 Task: Change the demux module to "Automatic".
Action: Mouse moved to (130, 17)
Screenshot: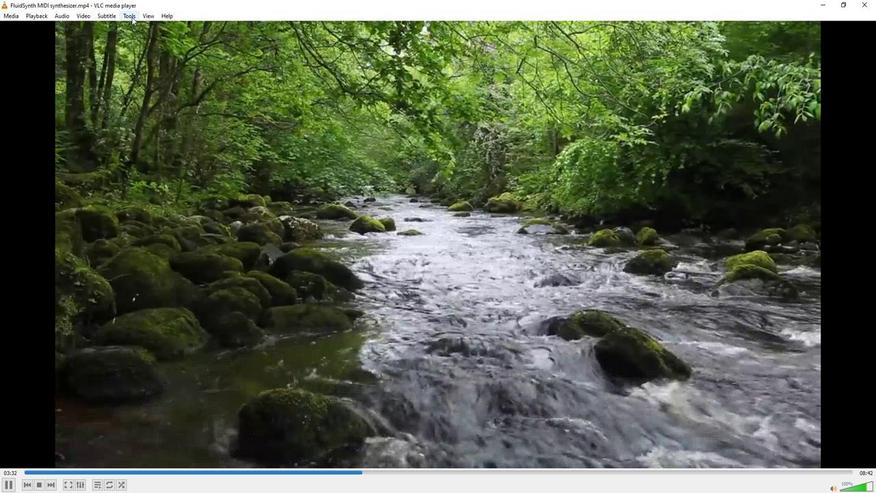 
Action: Mouse pressed left at (130, 17)
Screenshot: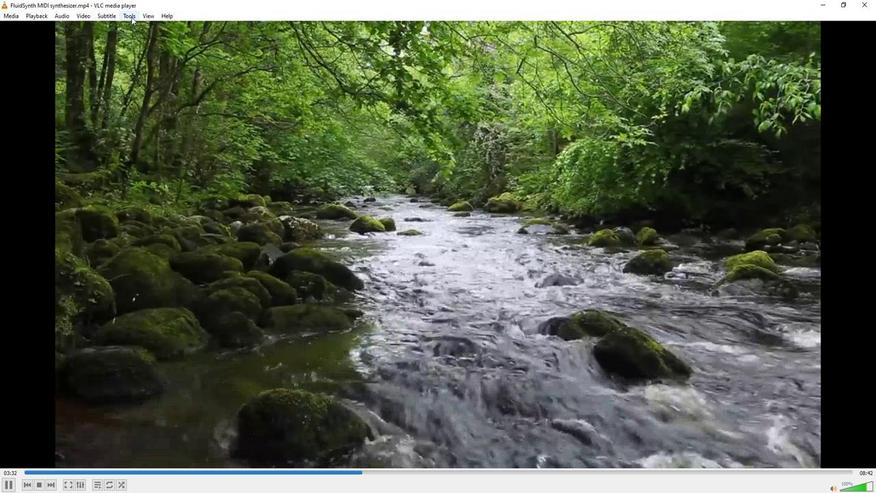 
Action: Mouse moved to (153, 126)
Screenshot: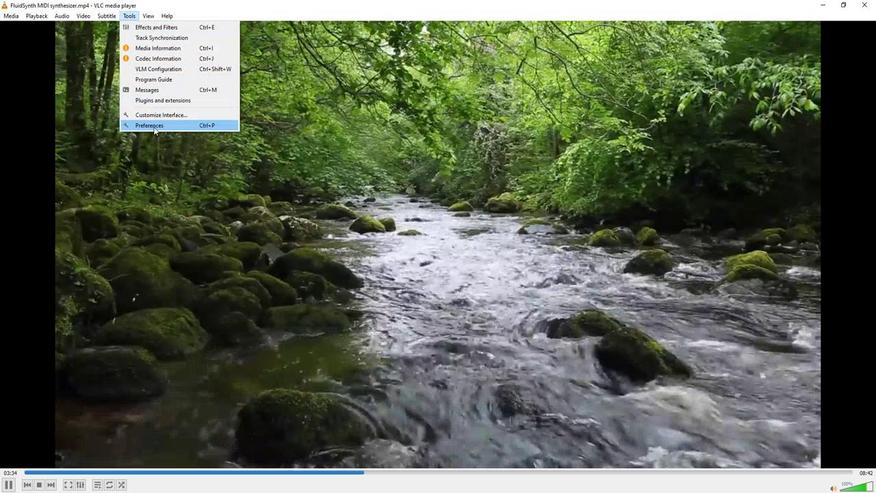 
Action: Mouse pressed left at (153, 126)
Screenshot: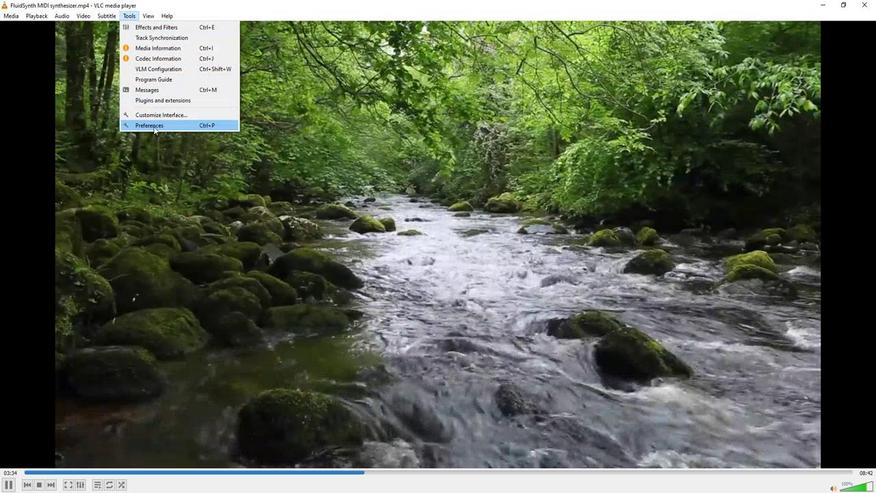 
Action: Mouse moved to (243, 377)
Screenshot: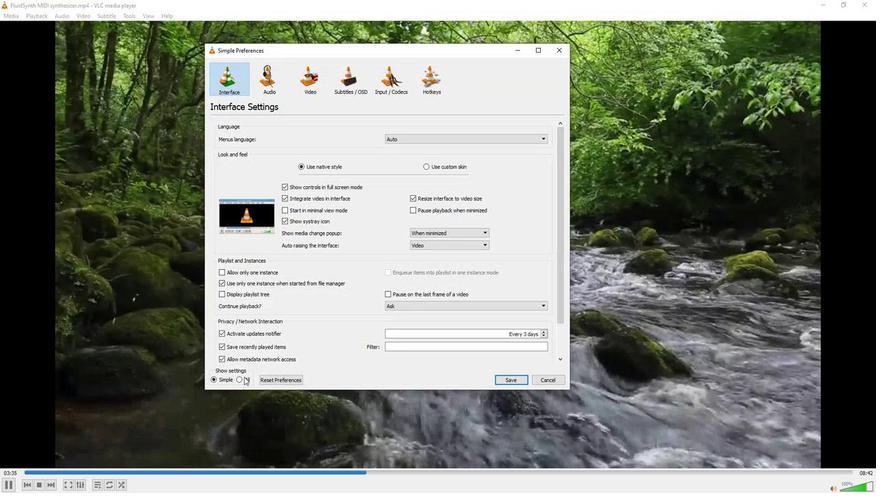 
Action: Mouse pressed left at (243, 377)
Screenshot: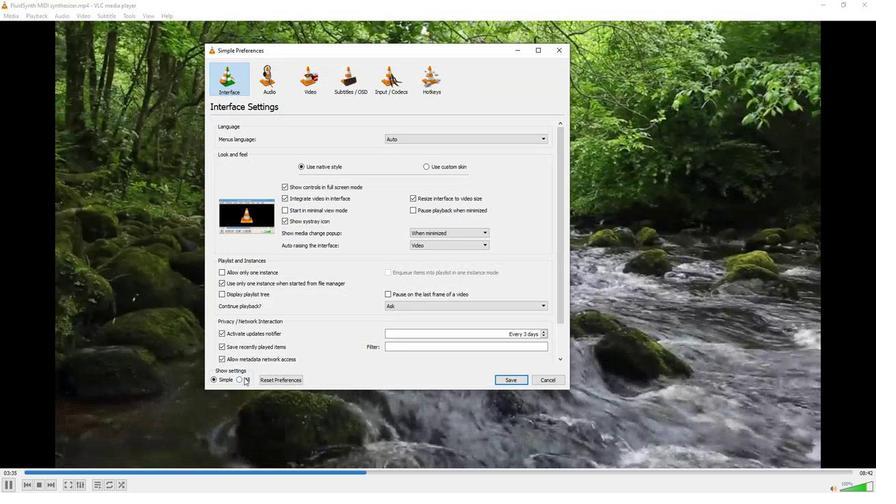 
Action: Mouse moved to (219, 212)
Screenshot: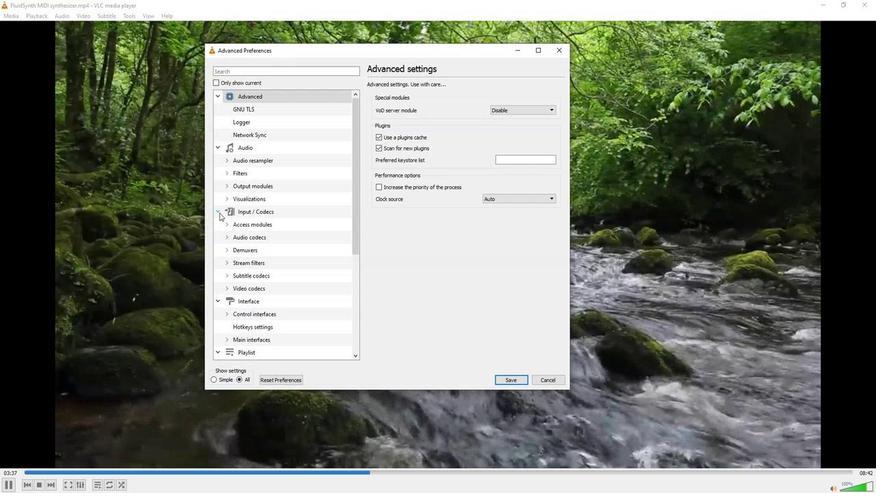 
Action: Mouse pressed left at (219, 212)
Screenshot: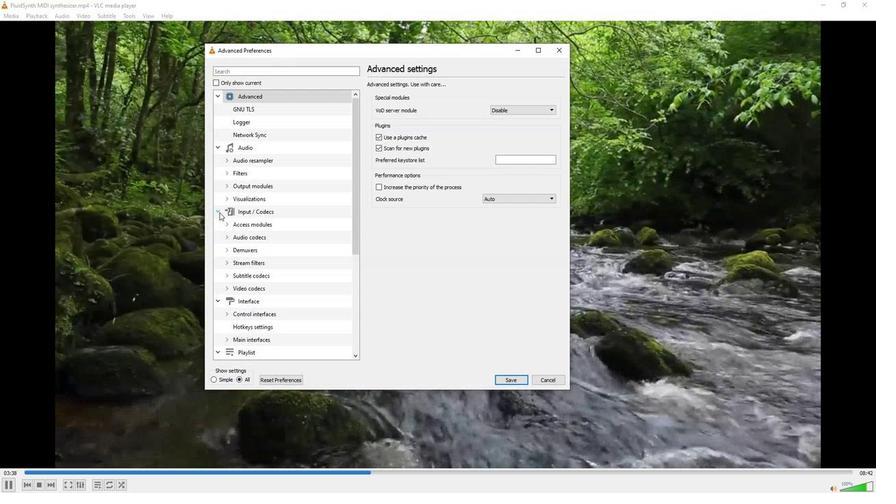 
Action: Mouse moved to (217, 212)
Screenshot: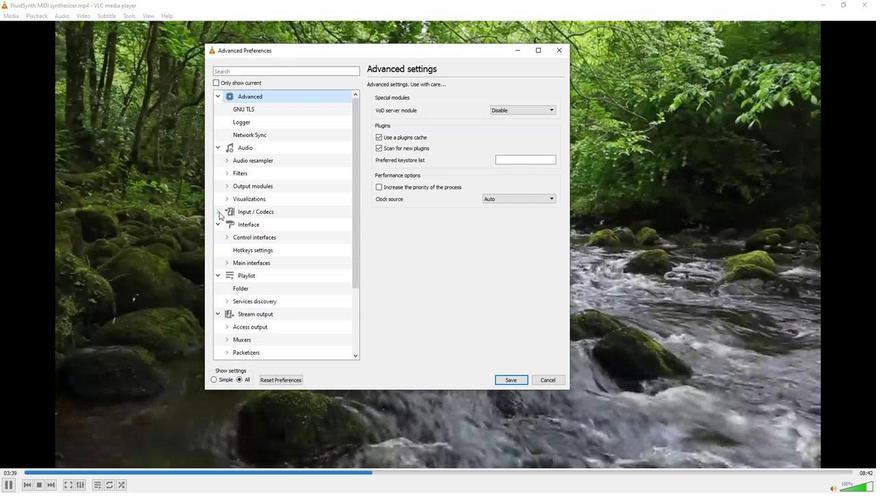 
Action: Mouse pressed left at (217, 212)
Screenshot: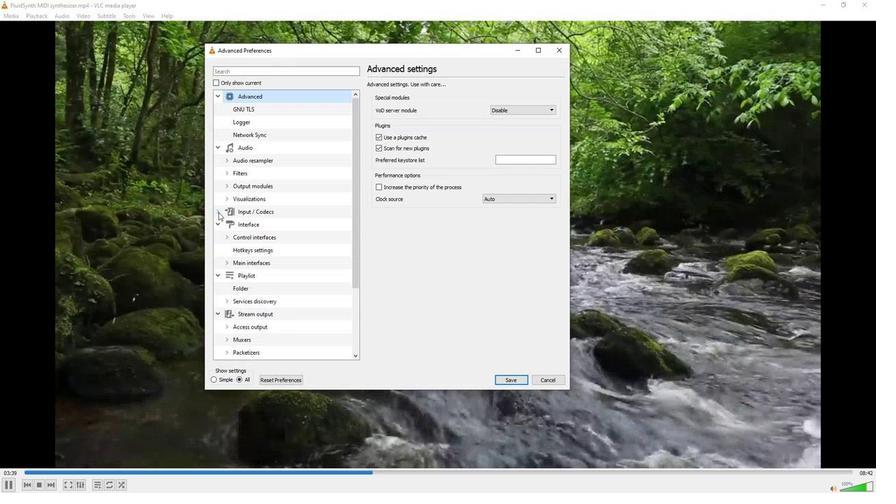 
Action: Mouse moved to (226, 250)
Screenshot: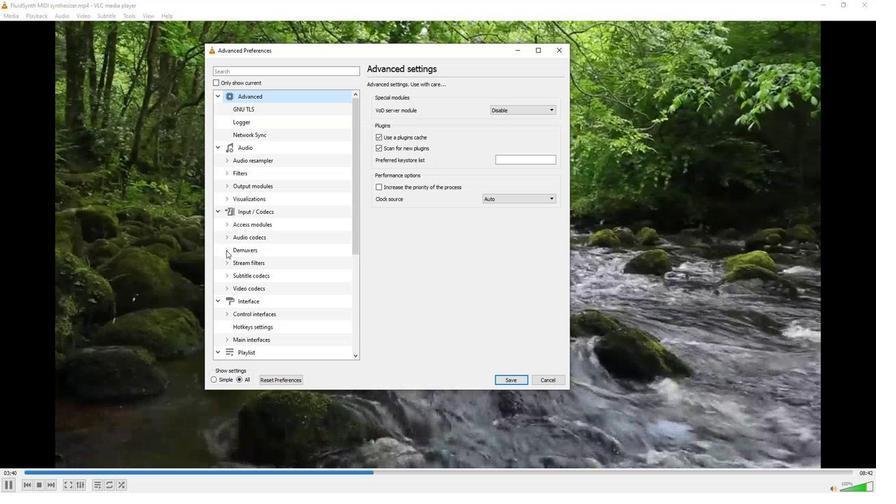 
Action: Mouse pressed left at (226, 250)
Screenshot: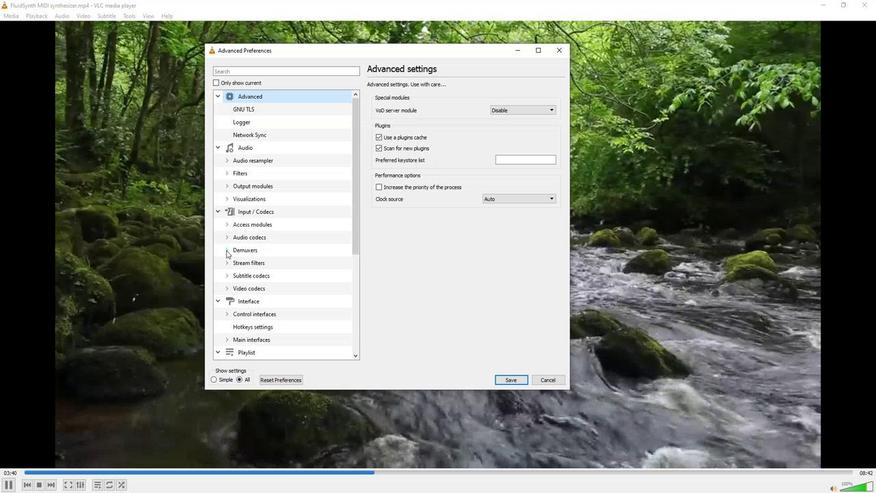 
Action: Mouse moved to (254, 252)
Screenshot: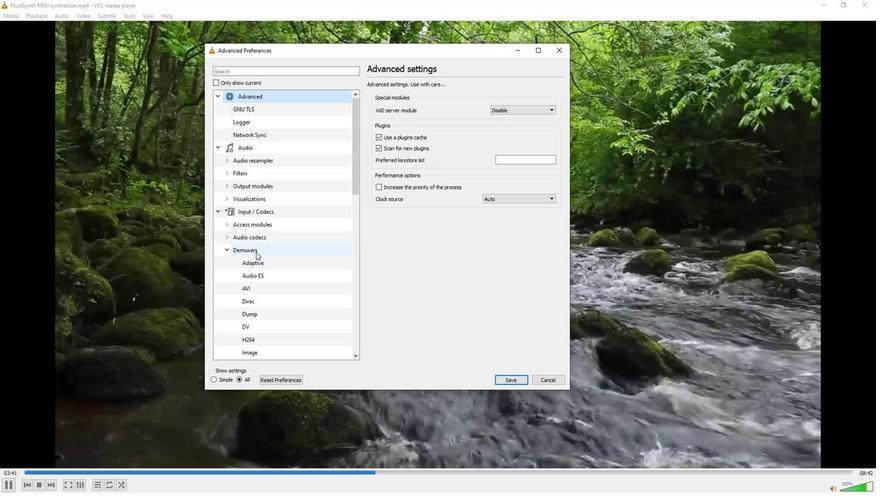 
Action: Mouse pressed left at (254, 252)
Screenshot: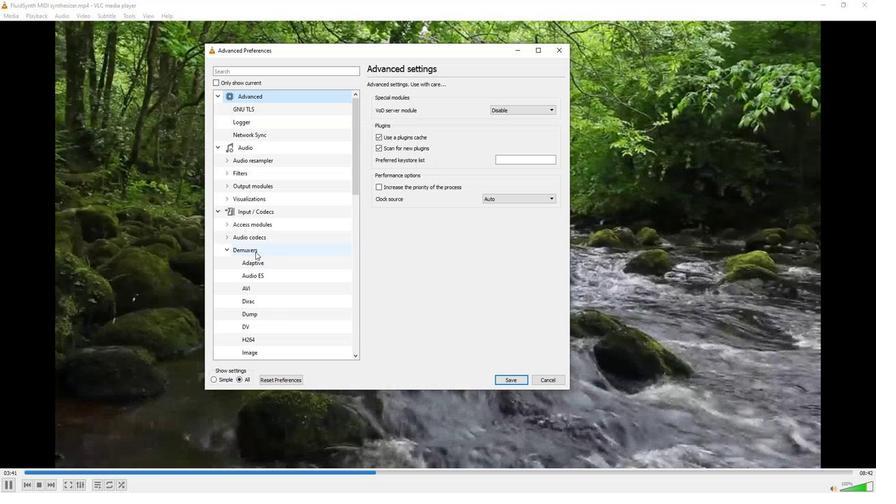 
Action: Mouse moved to (516, 100)
Screenshot: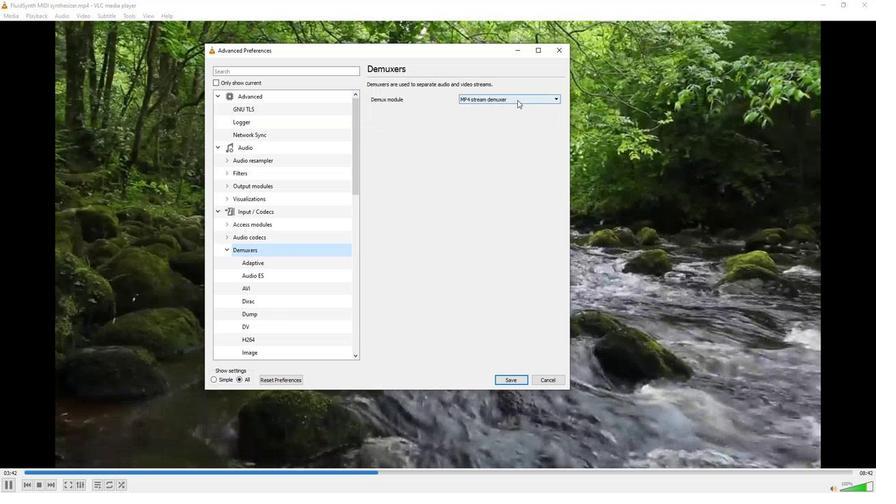 
Action: Mouse pressed left at (516, 100)
Screenshot: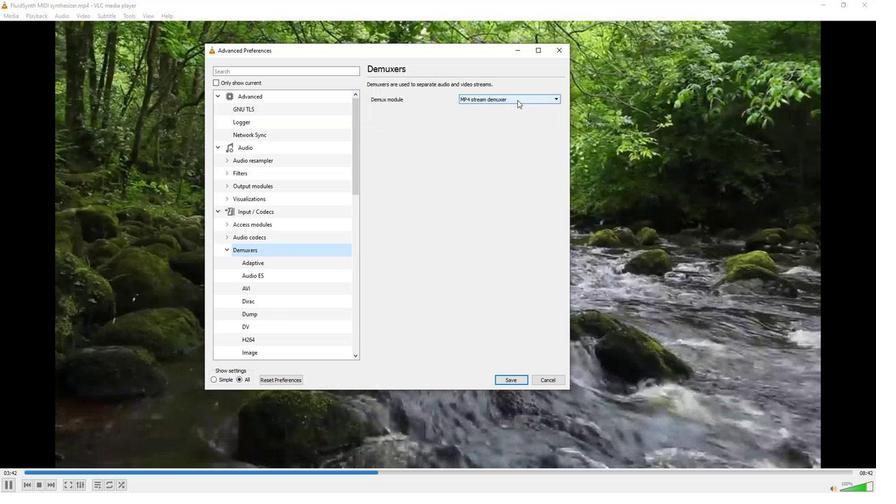 
Action: Mouse moved to (507, 106)
Screenshot: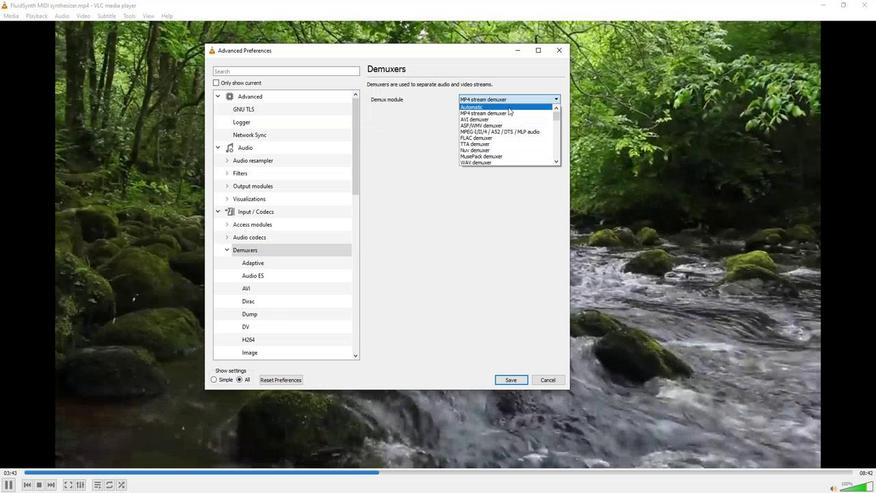 
Action: Mouse pressed left at (507, 106)
Screenshot: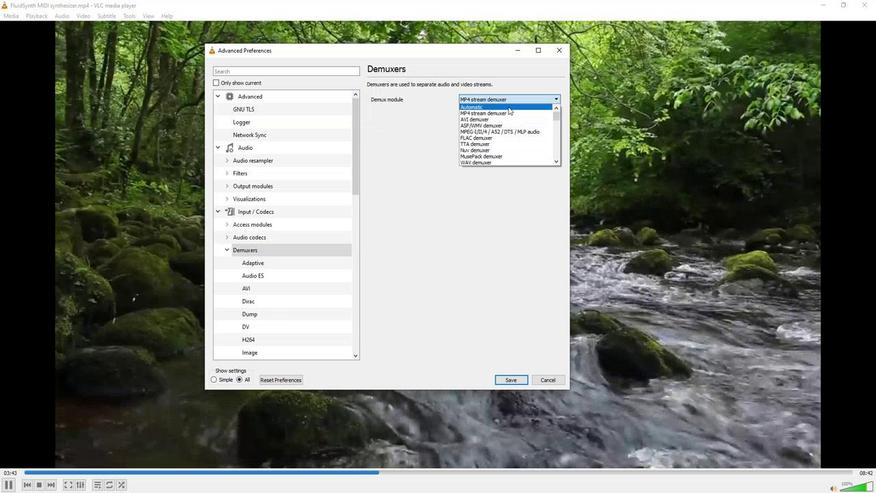 
Action: Mouse moved to (512, 378)
Screenshot: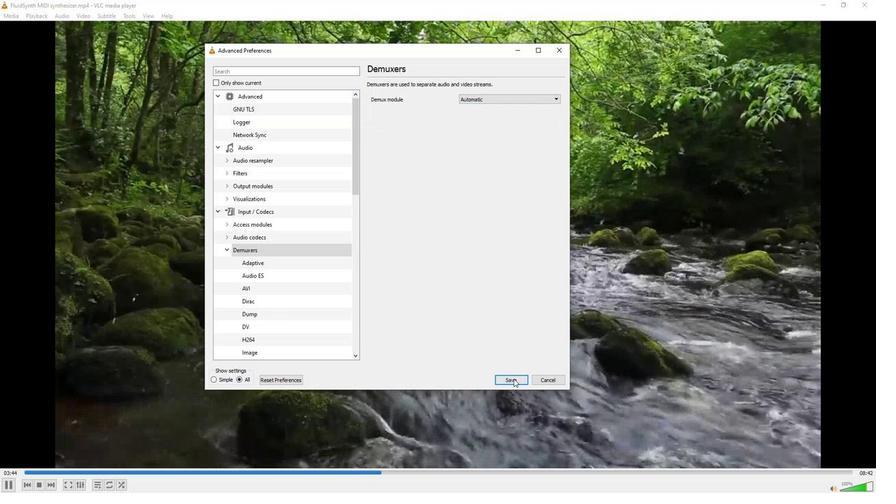 
Action: Mouse pressed left at (512, 378)
Screenshot: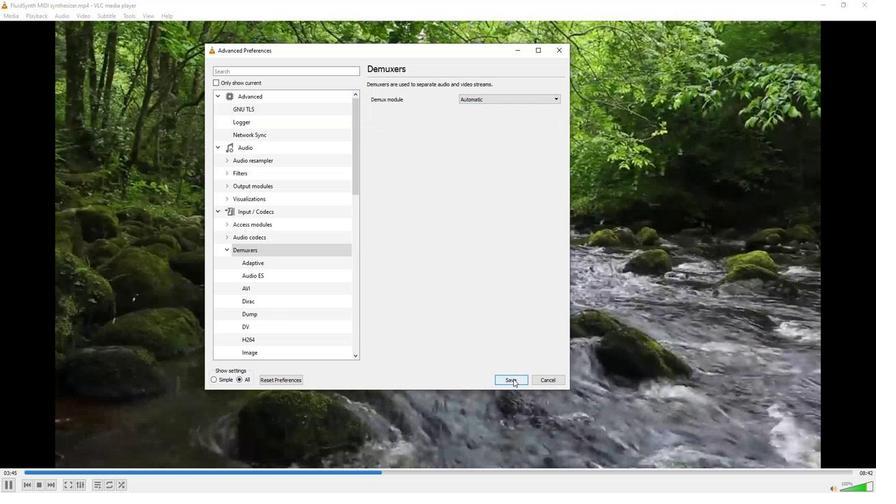 
Action: Mouse moved to (506, 369)
Screenshot: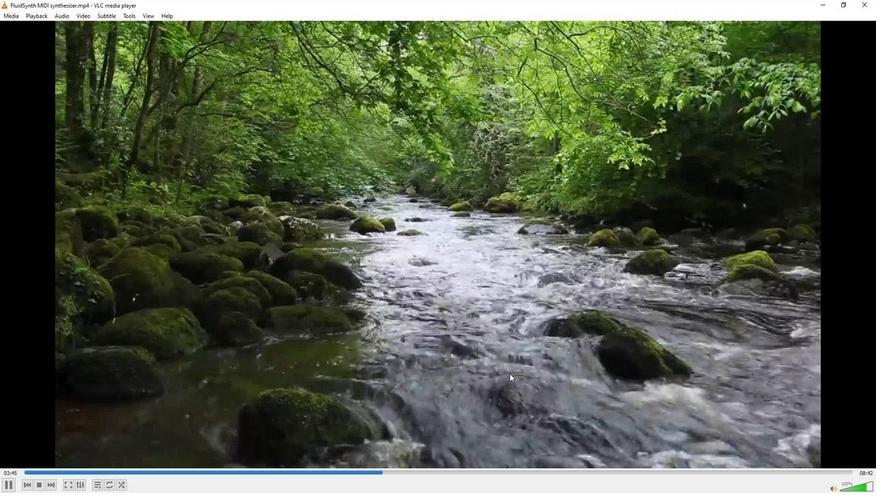 
